 Task: Allign panel to the left.
Action: Mouse moved to (111, 219)
Screenshot: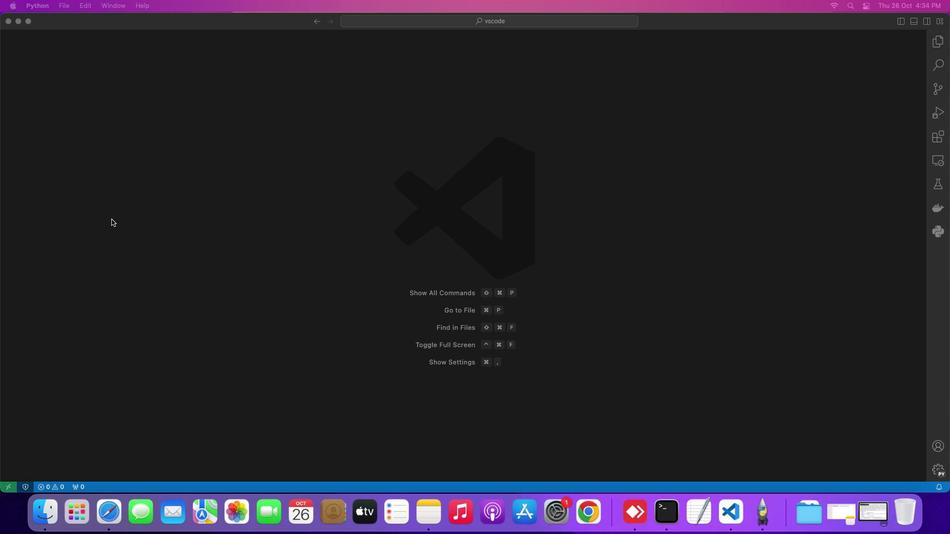 
Action: Mouse pressed left at (111, 219)
Screenshot: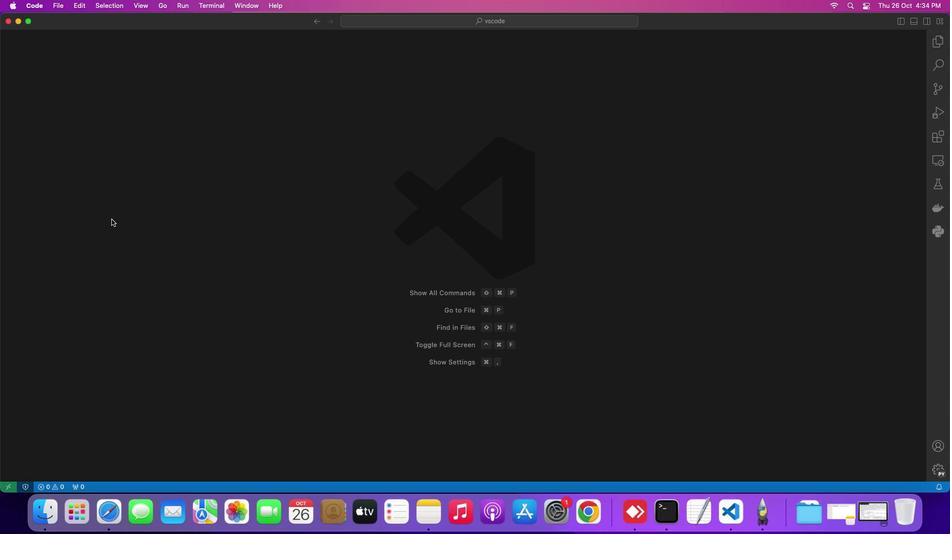 
Action: Mouse moved to (134, 5)
Screenshot: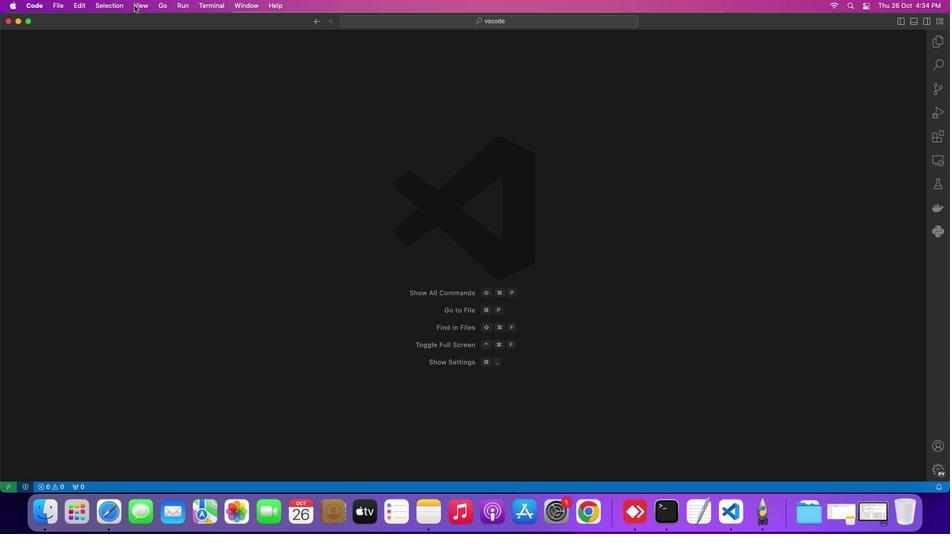 
Action: Mouse pressed left at (134, 5)
Screenshot: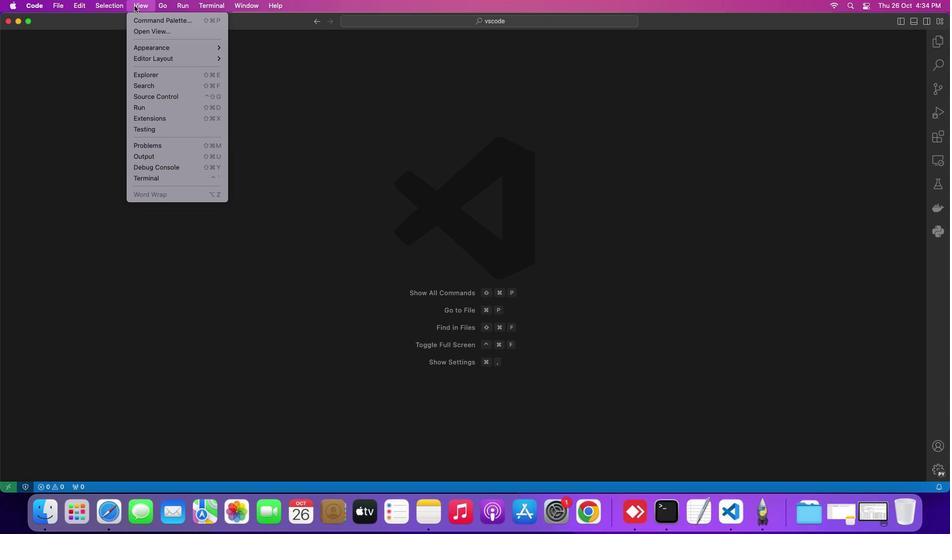
Action: Mouse moved to (363, 187)
Screenshot: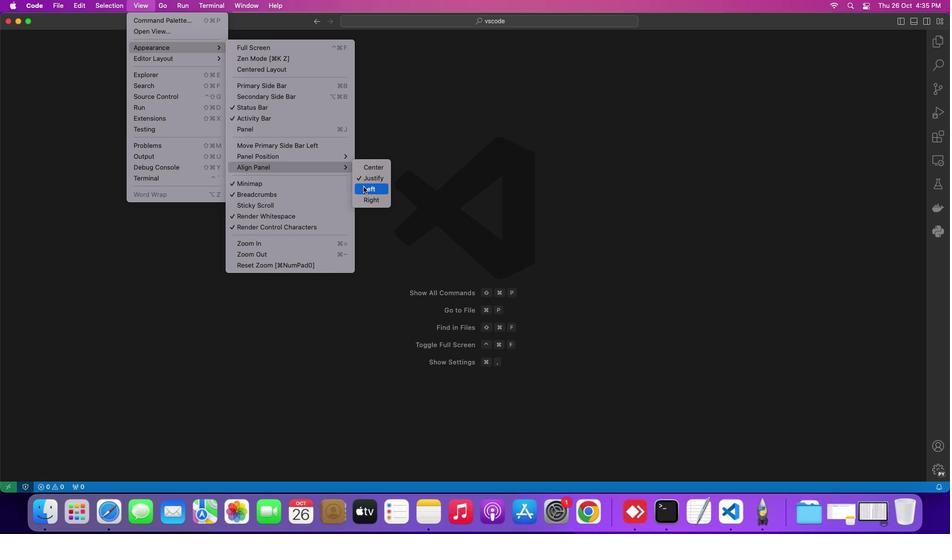 
Action: Mouse pressed left at (363, 187)
Screenshot: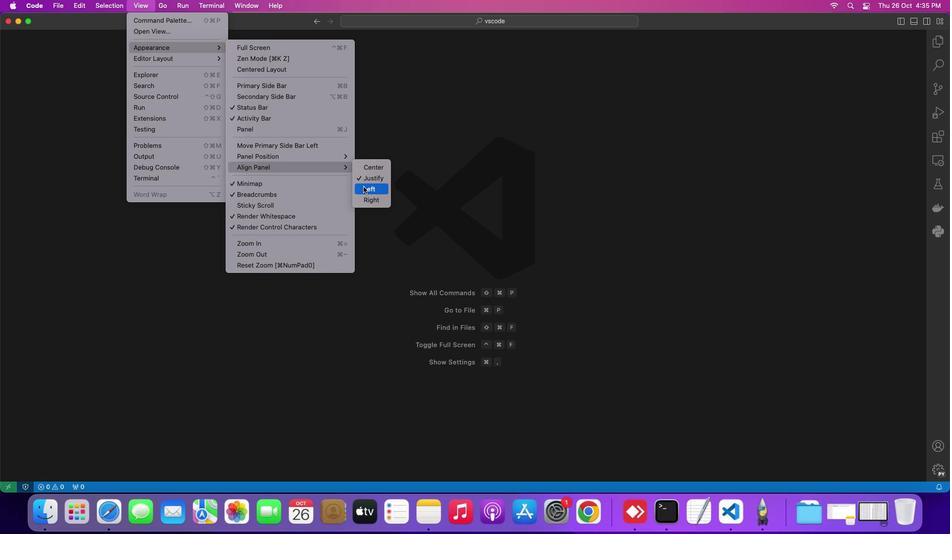 
Action: Mouse moved to (284, 79)
Screenshot: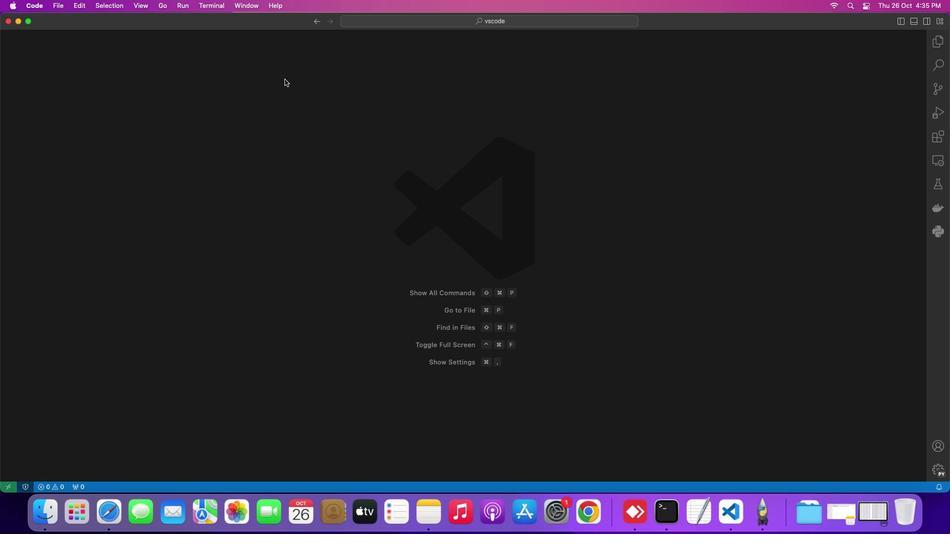 
